 Task: Sort the products by relevance.
Action: Mouse moved to (20, 143)
Screenshot: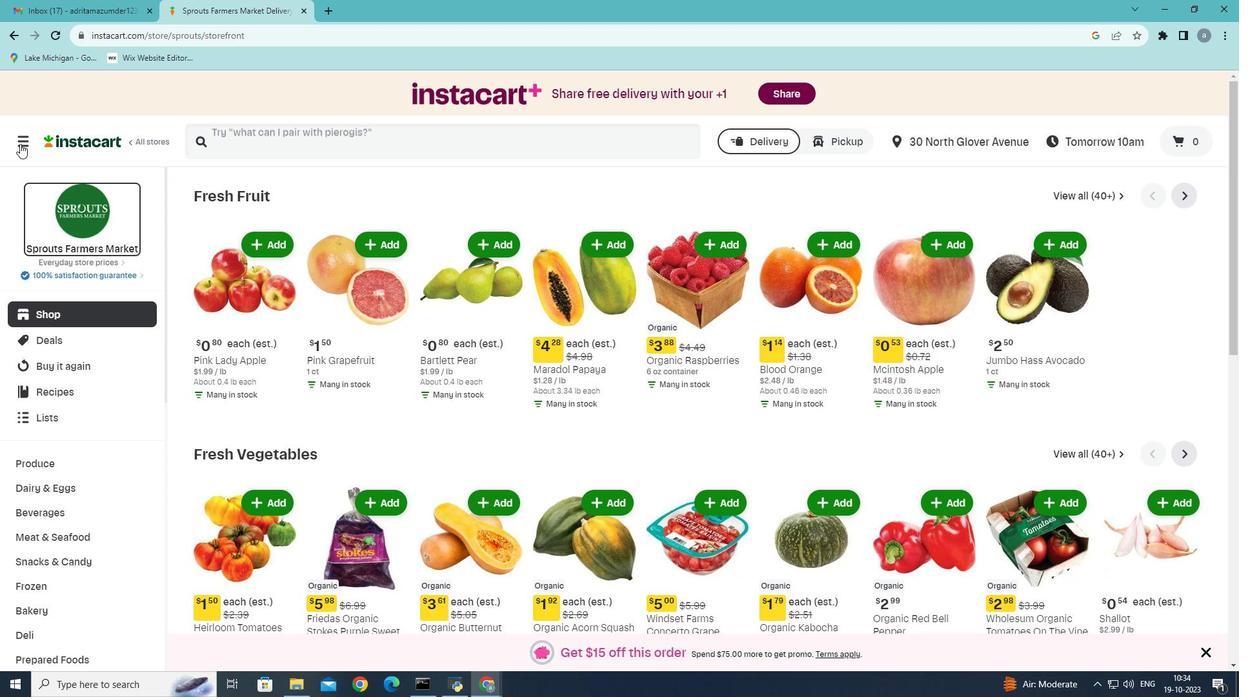 
Action: Mouse pressed left at (20, 143)
Screenshot: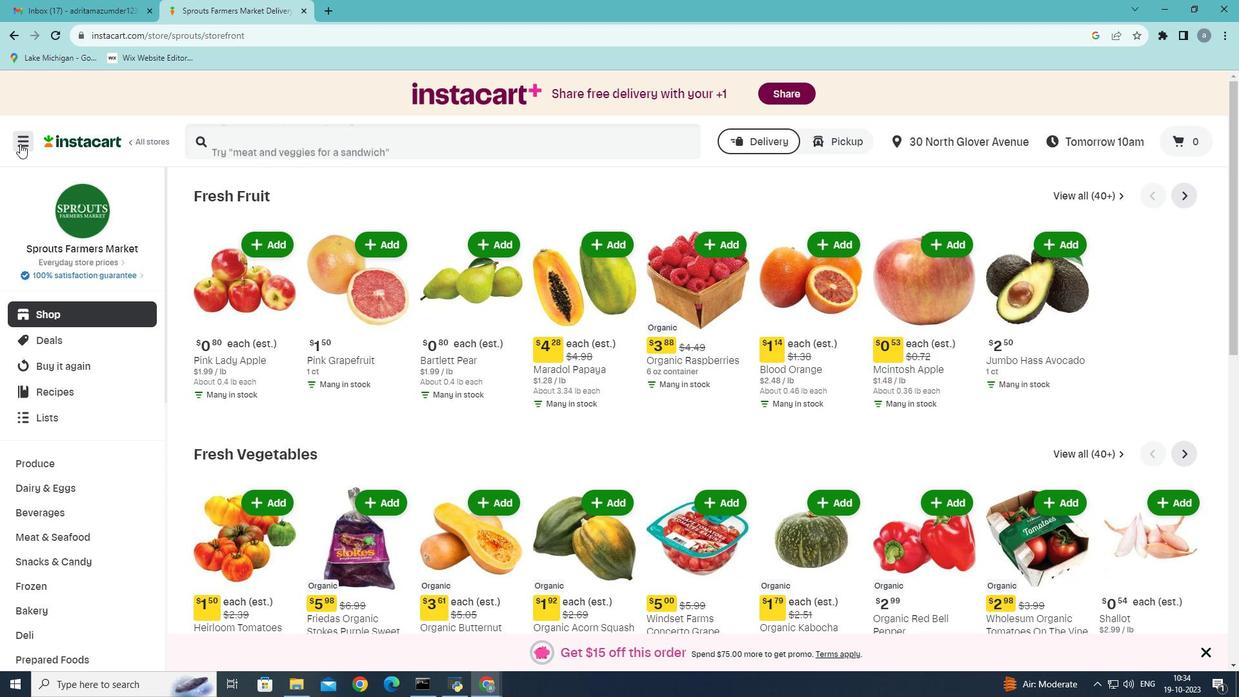 
Action: Mouse moved to (71, 378)
Screenshot: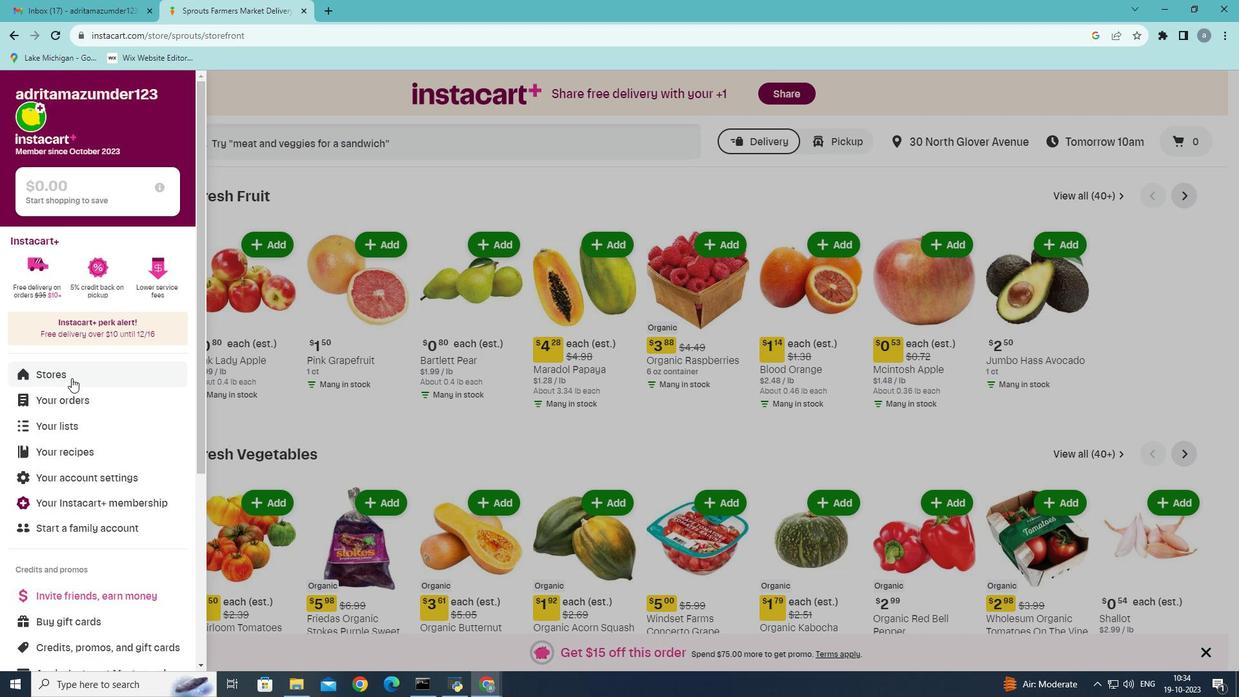 
Action: Mouse pressed left at (71, 378)
Screenshot: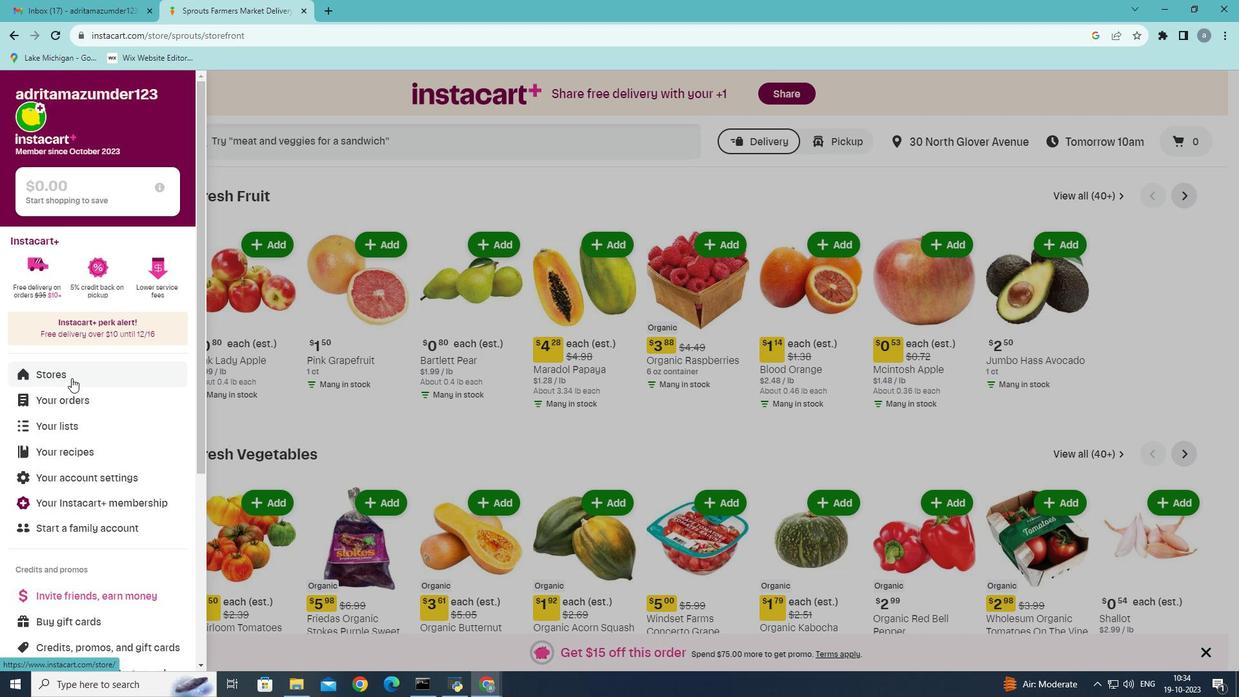 
Action: Mouse moved to (303, 140)
Screenshot: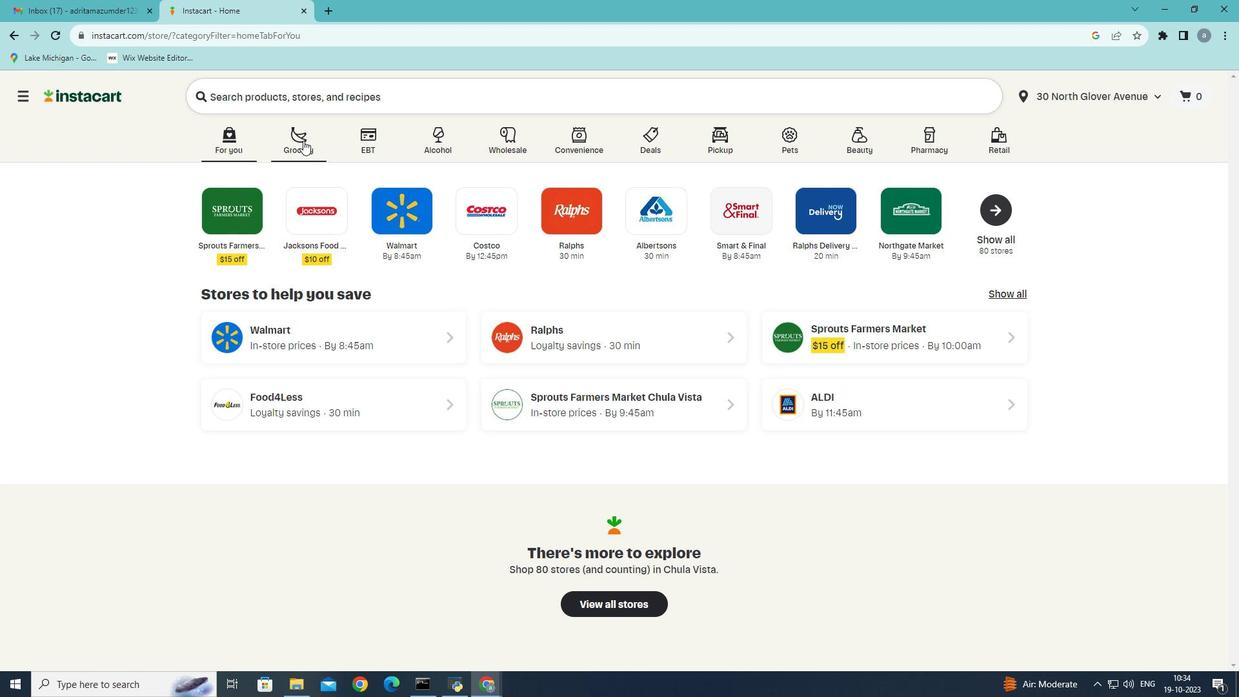 
Action: Mouse pressed left at (303, 140)
Screenshot: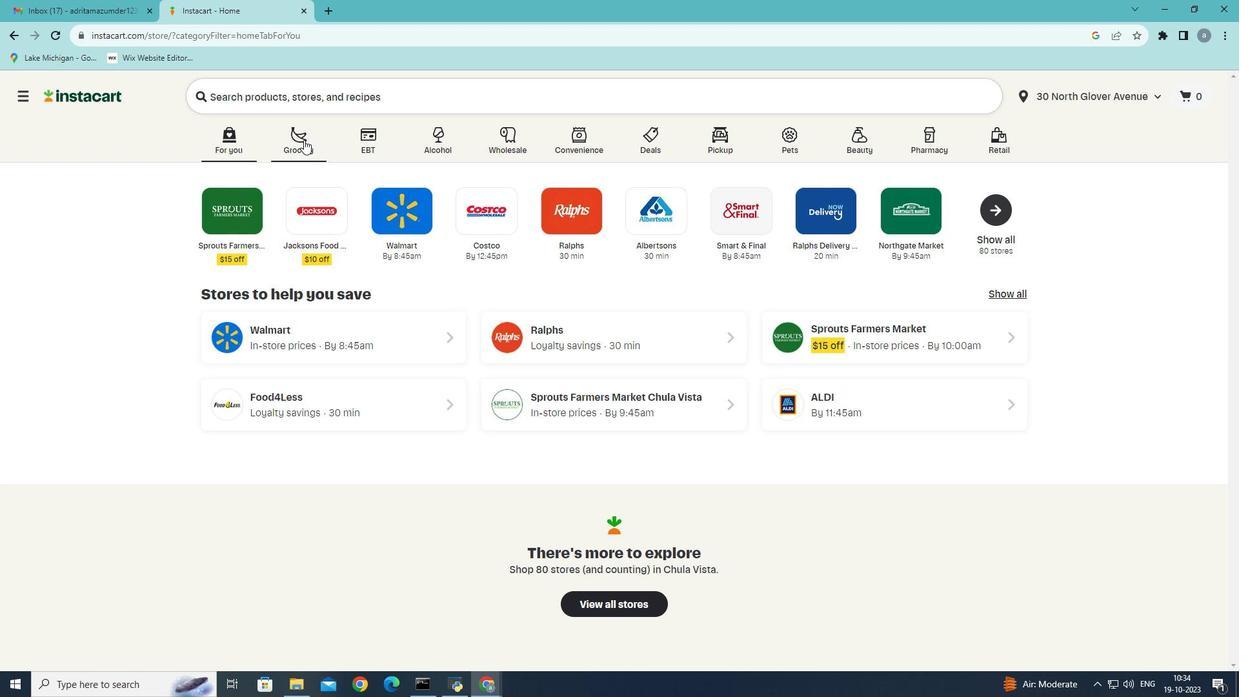 
Action: Mouse moved to (319, 384)
Screenshot: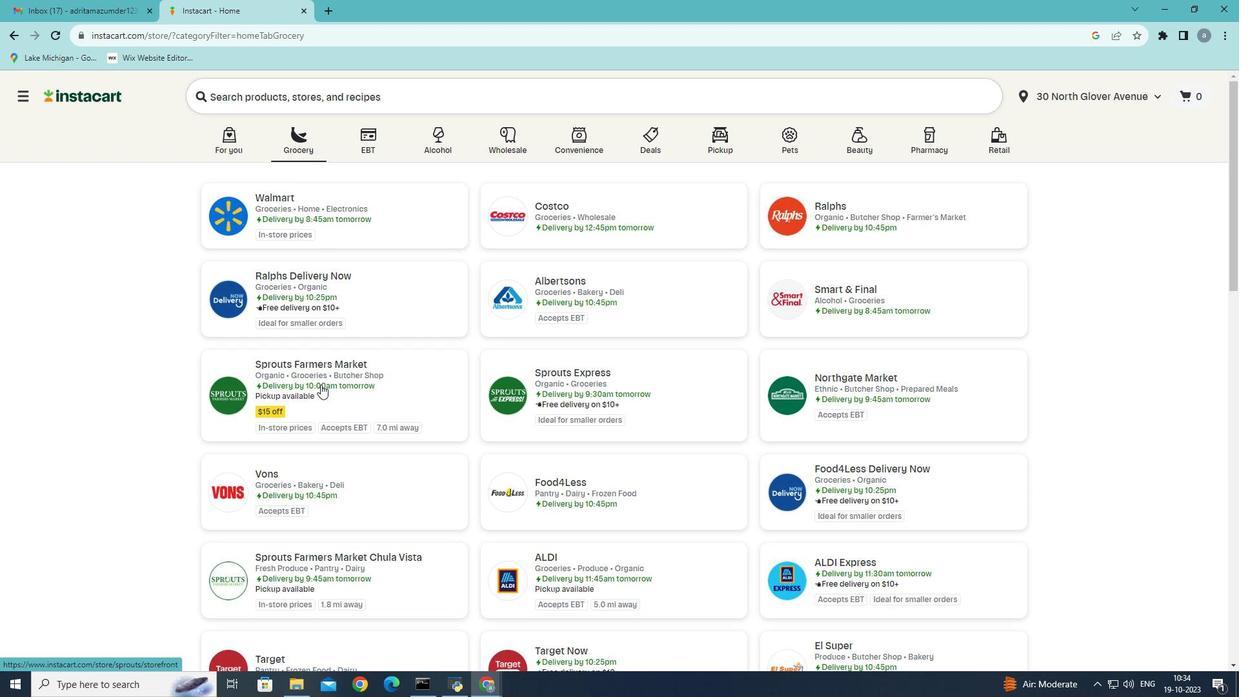 
Action: Mouse pressed left at (319, 384)
Screenshot: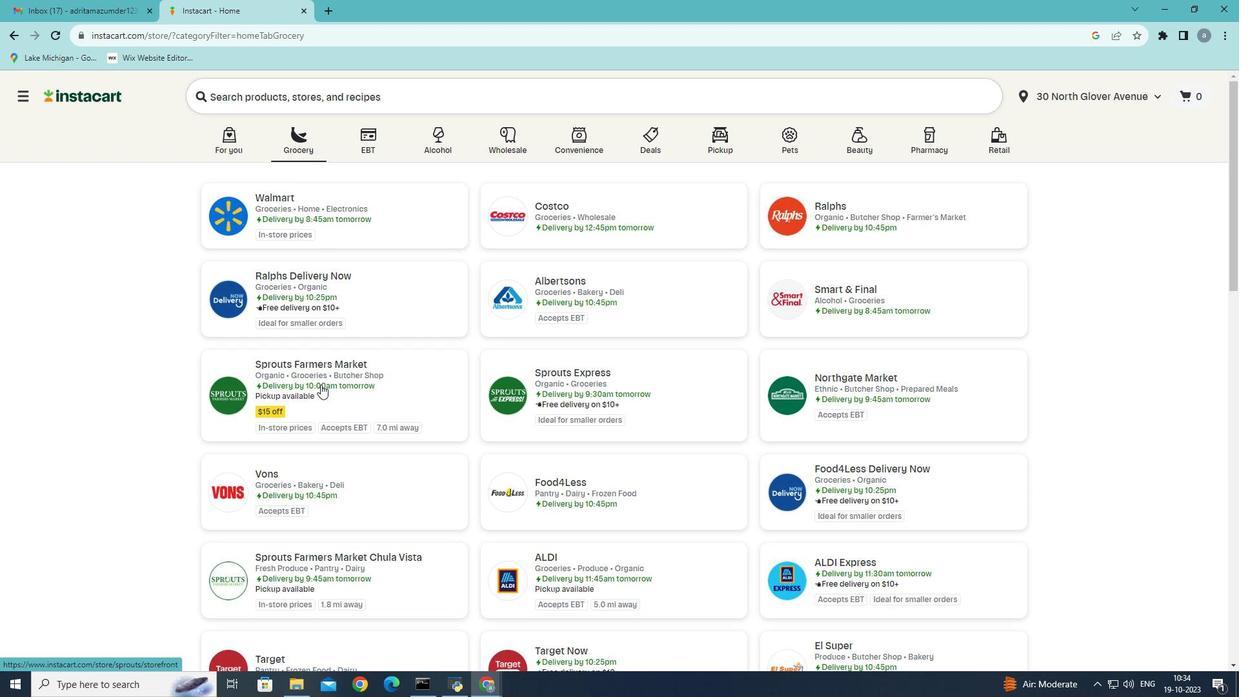 
Action: Mouse moved to (54, 531)
Screenshot: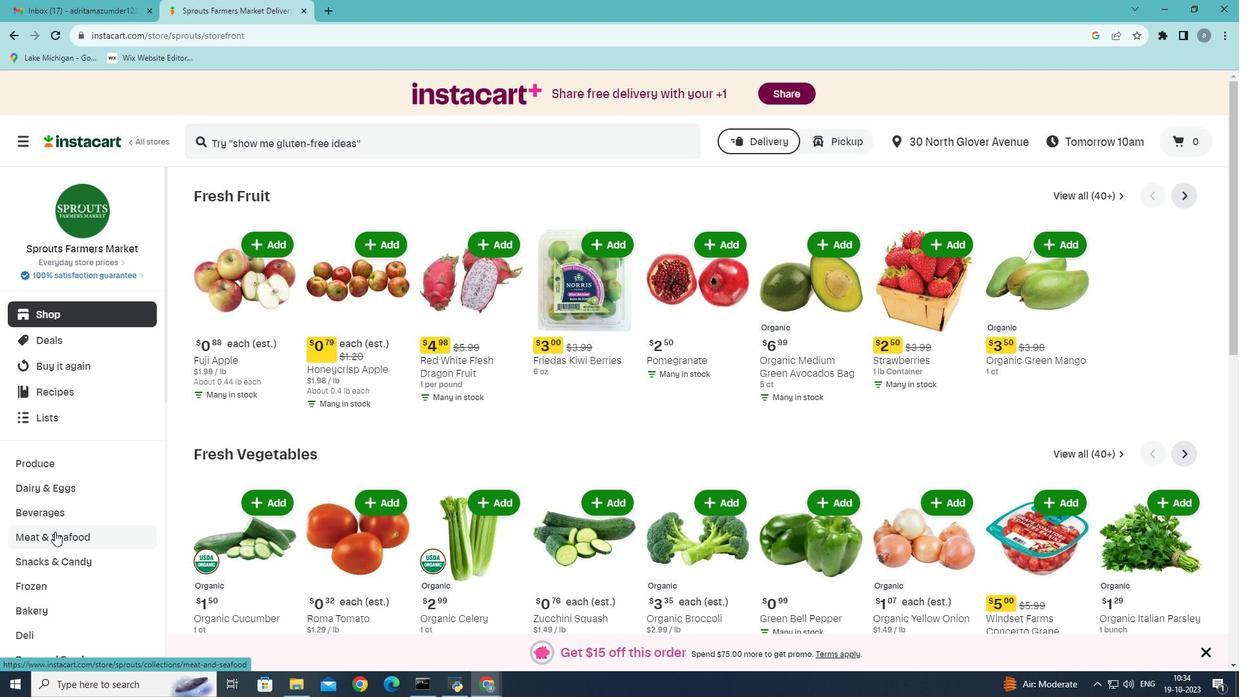 
Action: Mouse pressed left at (54, 531)
Screenshot: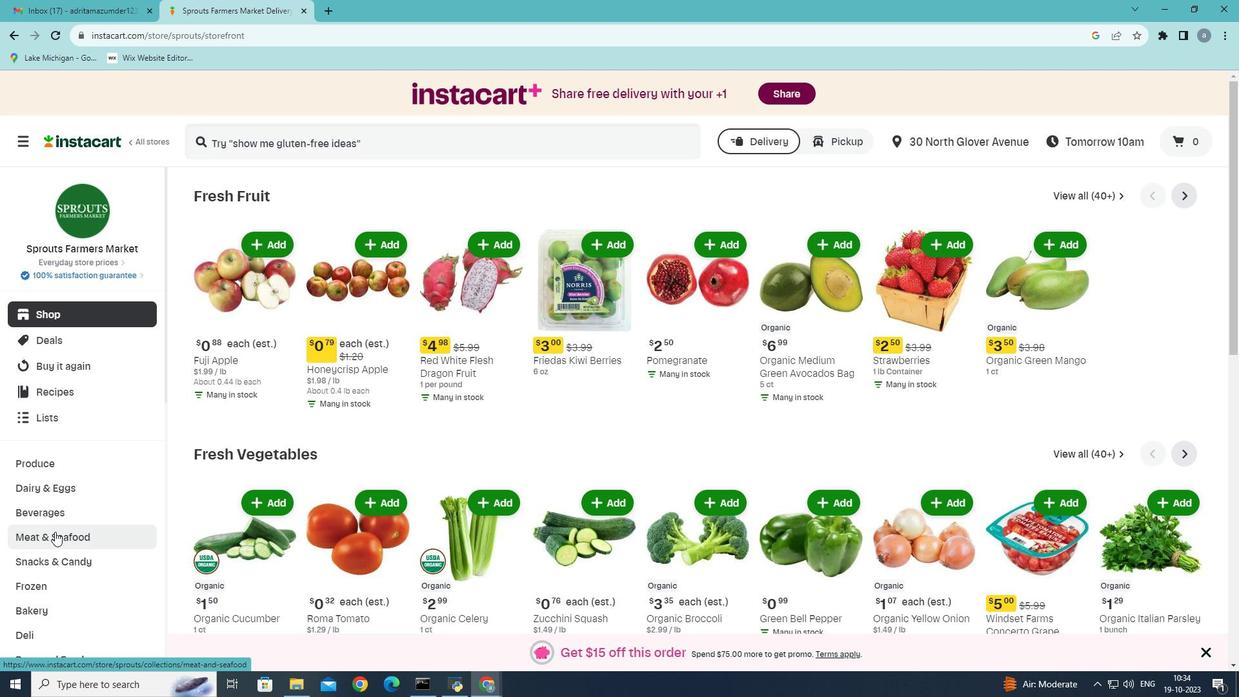 
Action: Mouse moved to (569, 230)
Screenshot: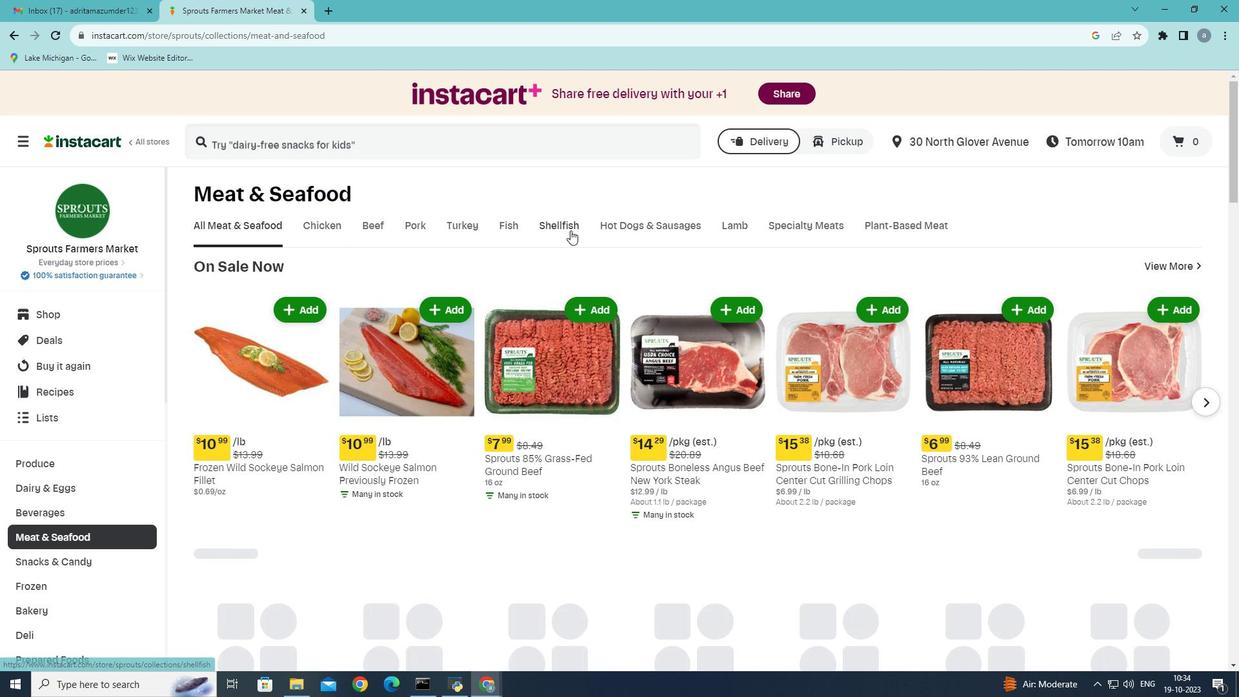 
Action: Mouse pressed left at (569, 230)
Screenshot: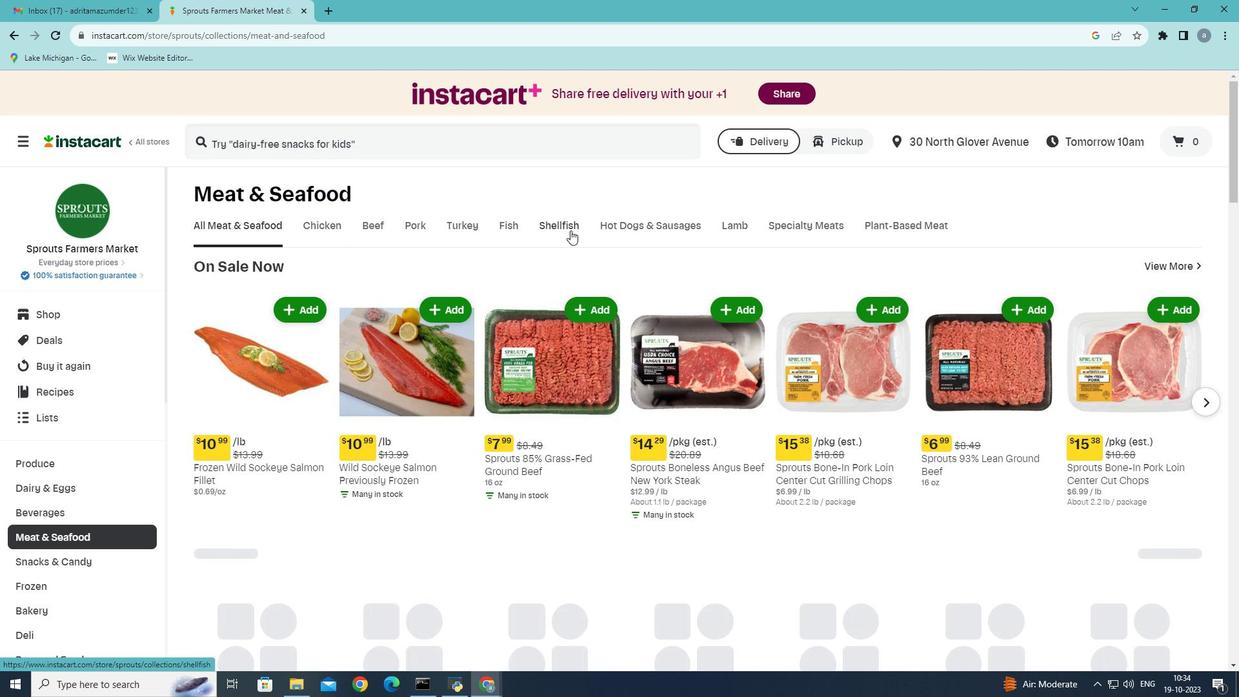 
Action: Mouse moved to (1191, 333)
Screenshot: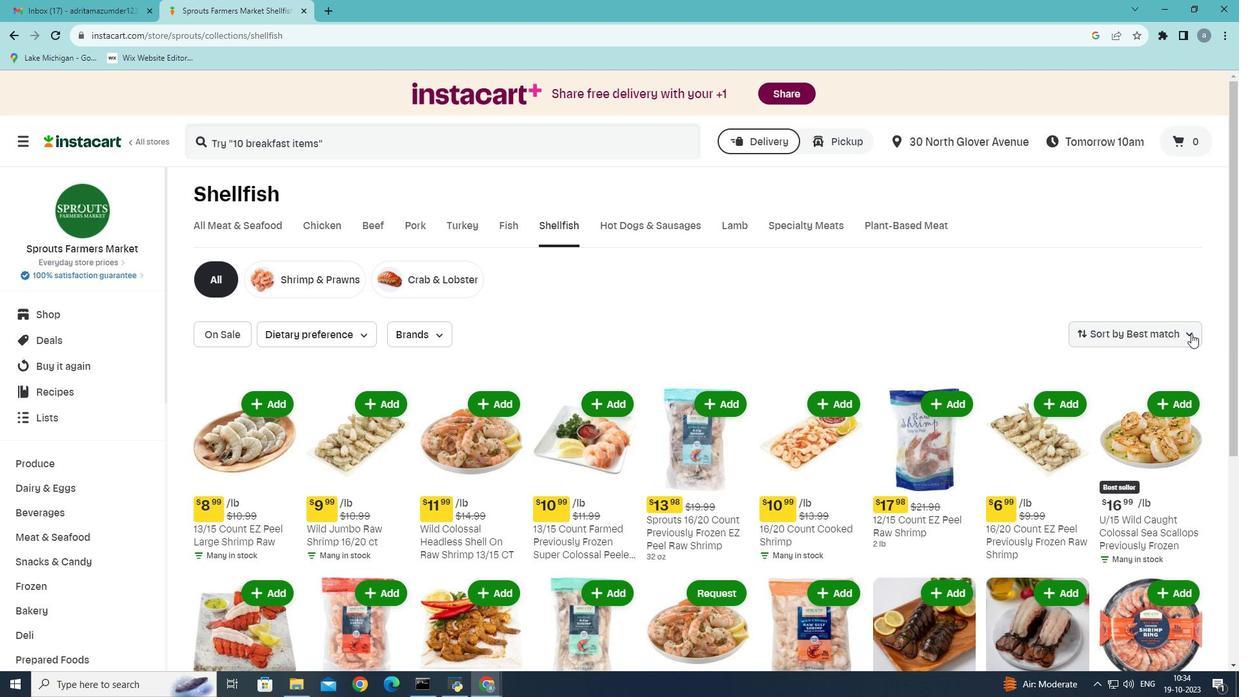 
Action: Mouse pressed left at (1191, 333)
Screenshot: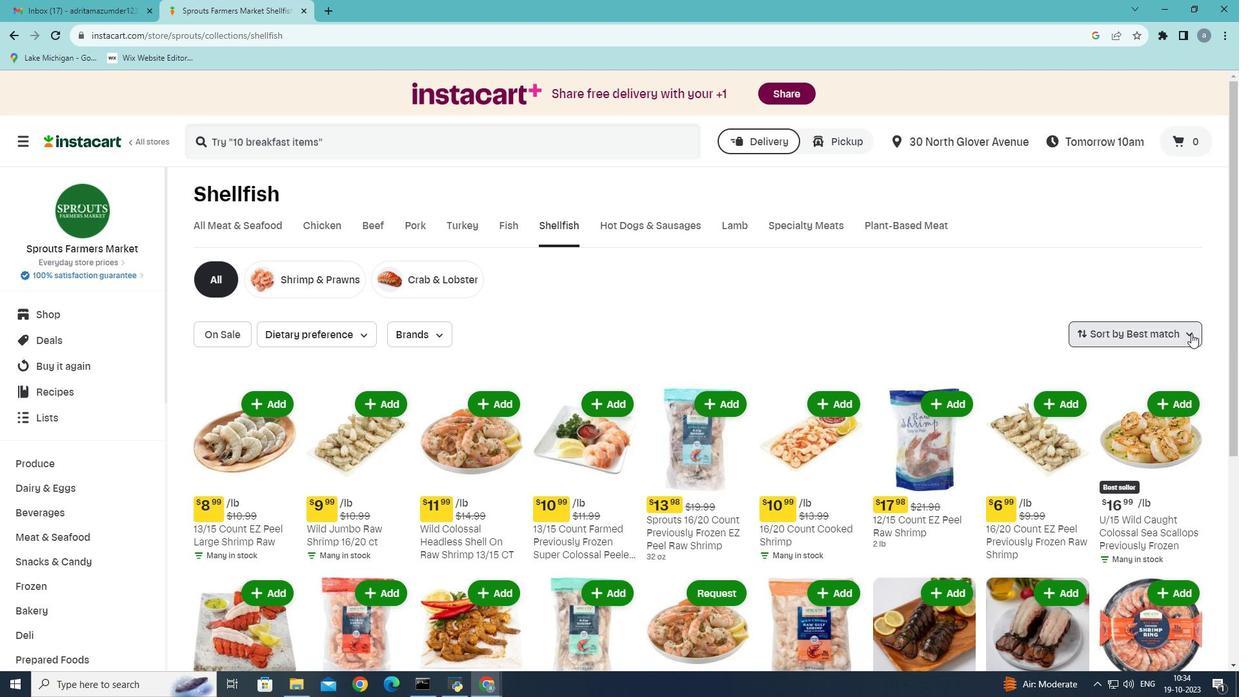 
Action: Mouse moved to (1158, 527)
Screenshot: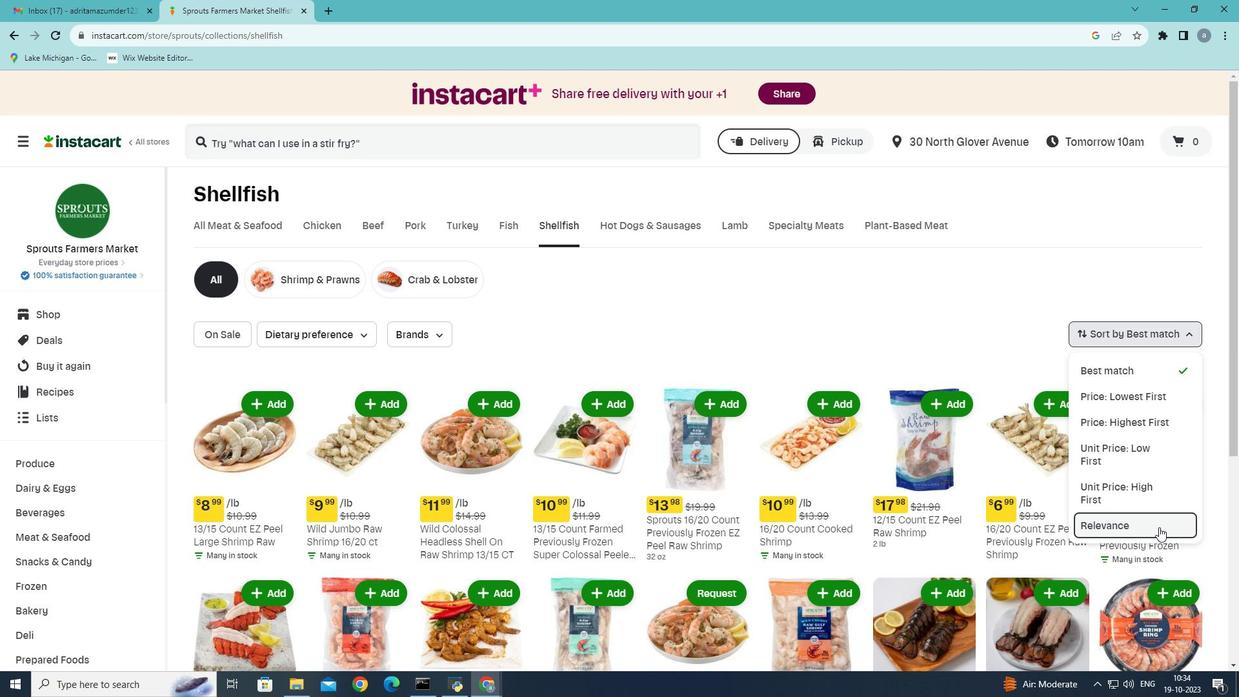
Action: Mouse pressed left at (1158, 527)
Screenshot: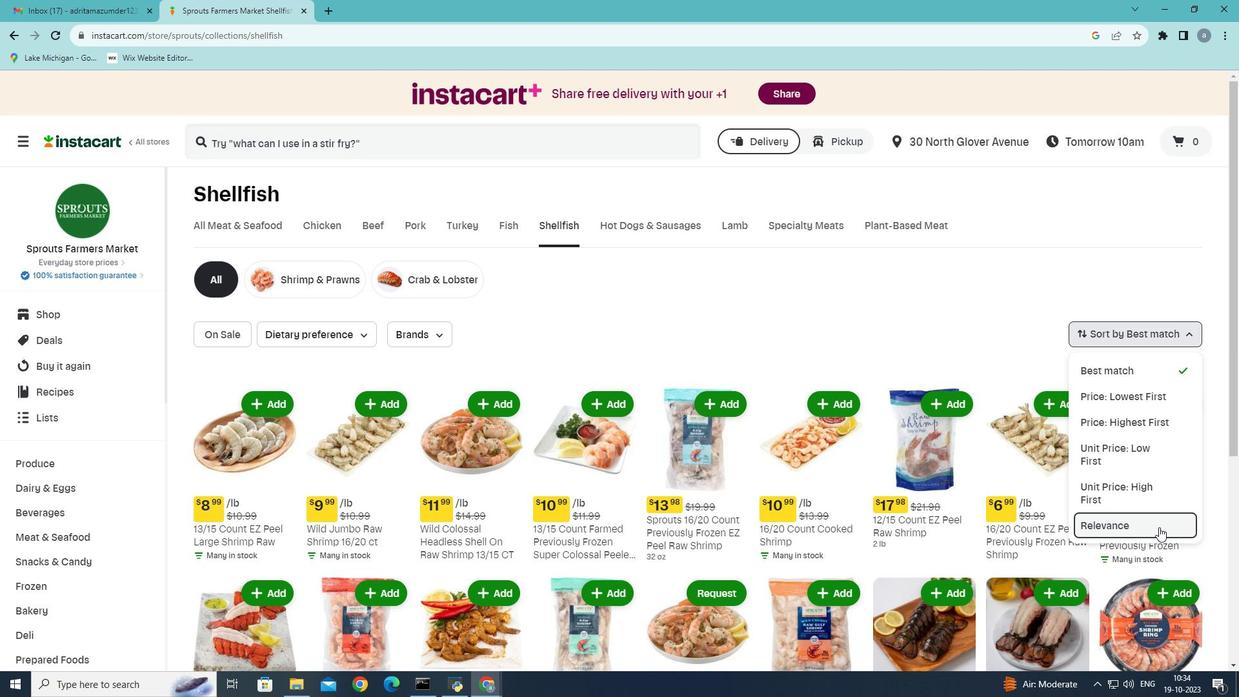 
Action: Mouse moved to (1125, 497)
Screenshot: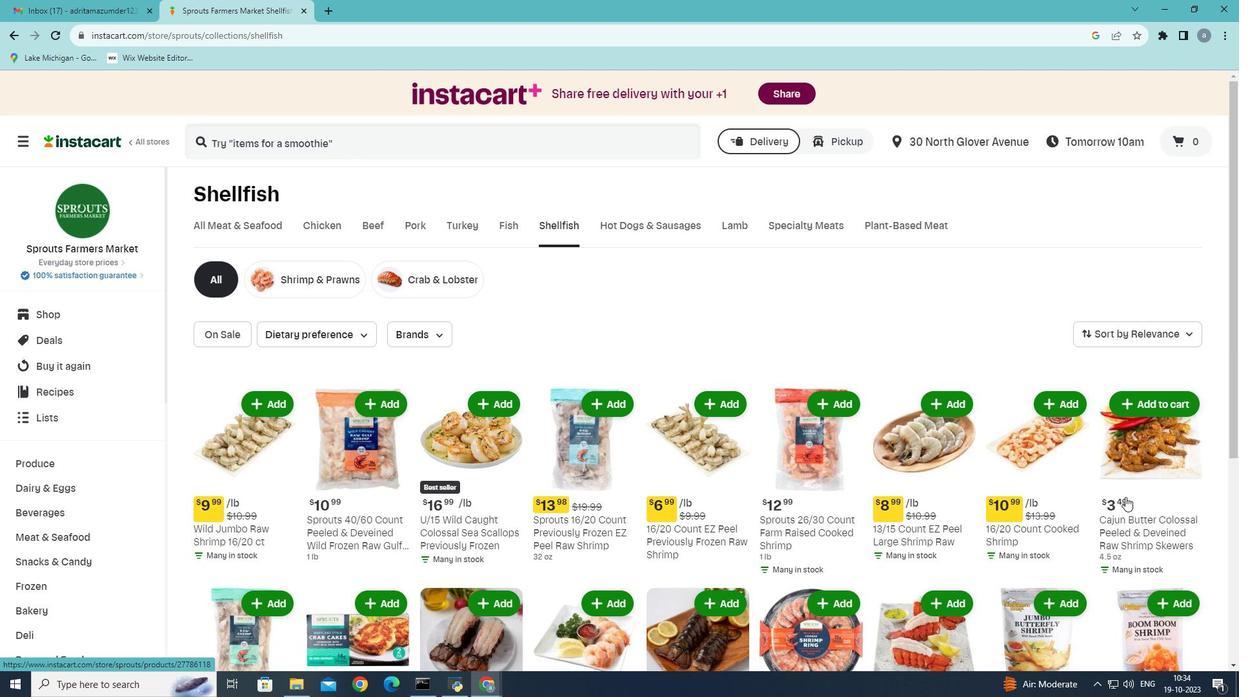 
